 Task: Write the Email ID "softage.1@softage.net" Under New Employee in Process Payment.
Action: Mouse moved to (94, 14)
Screenshot: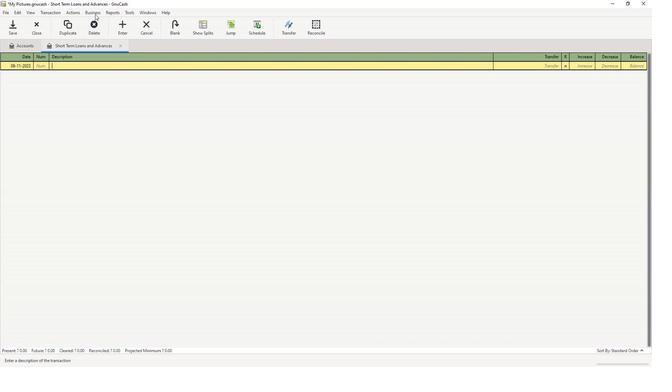 
Action: Mouse pressed left at (94, 14)
Screenshot: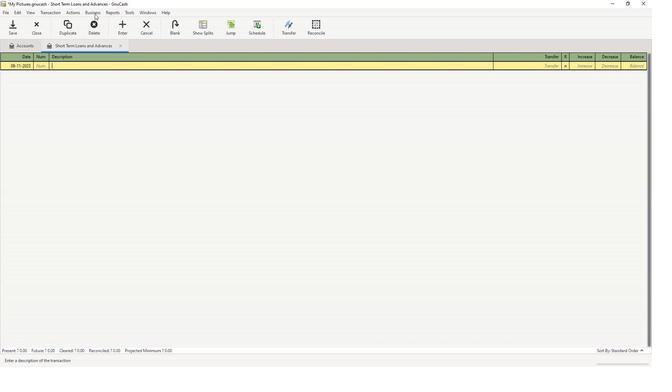 
Action: Mouse moved to (97, 20)
Screenshot: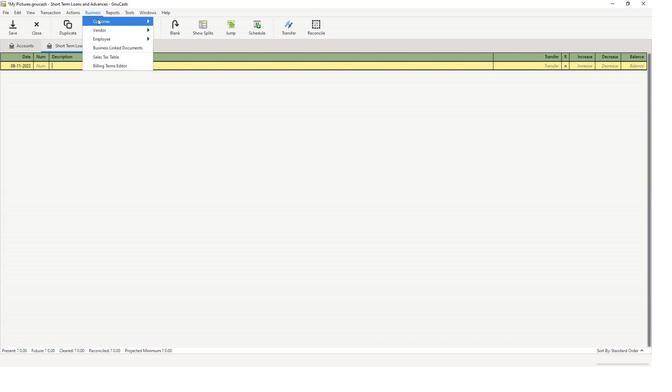 
Action: Mouse pressed left at (97, 20)
Screenshot: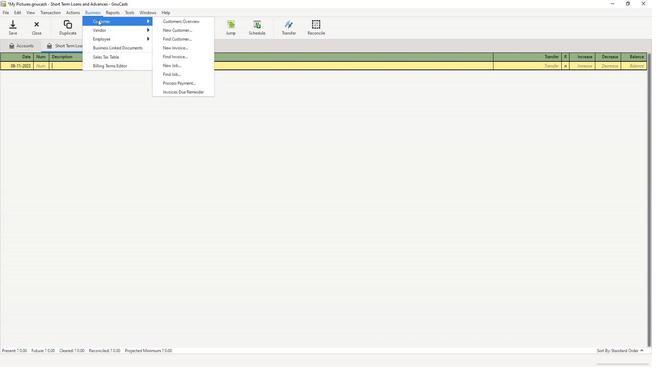 
Action: Mouse moved to (189, 83)
Screenshot: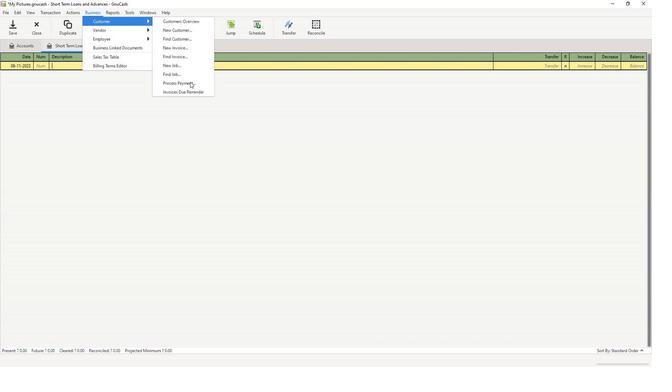 
Action: Mouse pressed left at (189, 83)
Screenshot: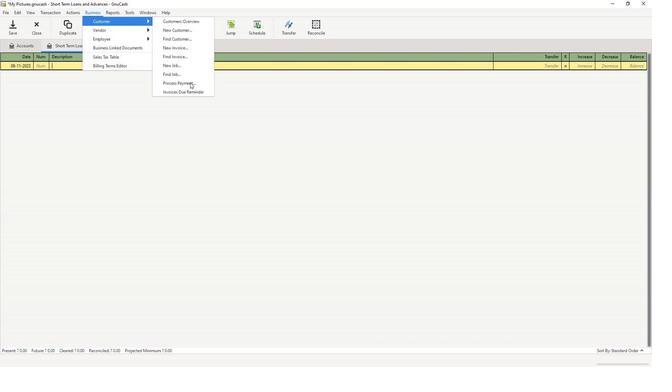 
Action: Mouse moved to (248, 116)
Screenshot: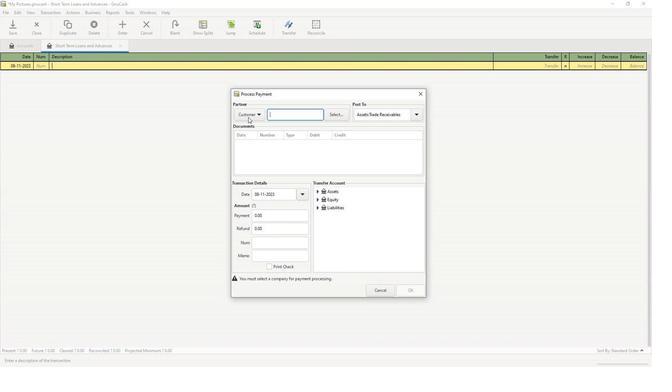 
Action: Mouse pressed left at (248, 116)
Screenshot: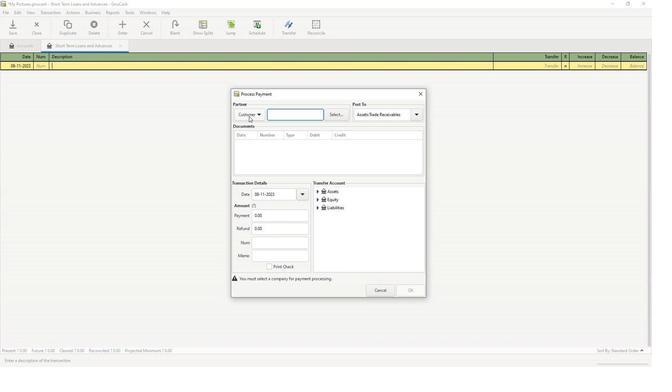 
Action: Mouse moved to (252, 134)
Screenshot: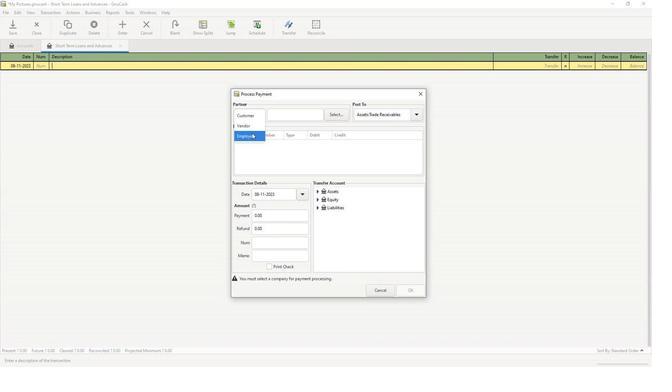
Action: Mouse pressed left at (252, 134)
Screenshot: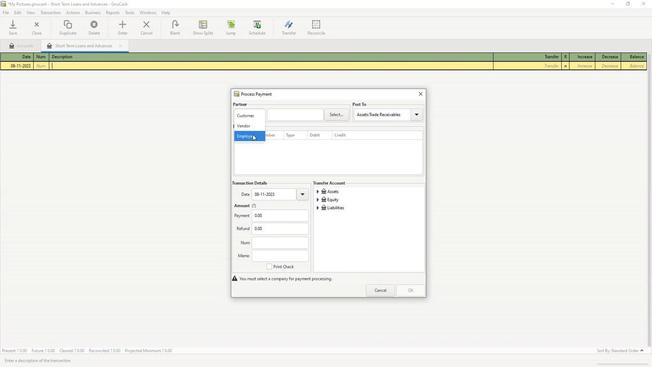 
Action: Mouse moved to (339, 117)
Screenshot: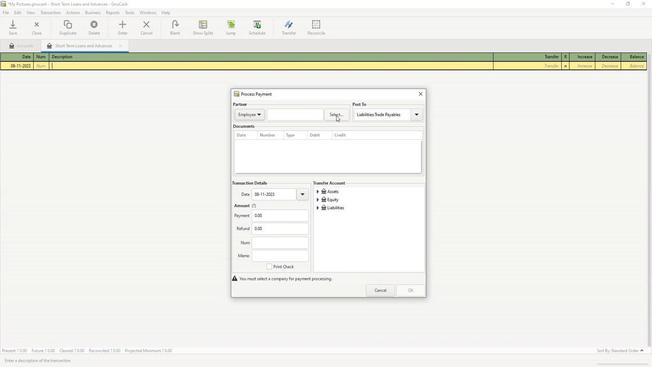
Action: Mouse pressed left at (339, 117)
Screenshot: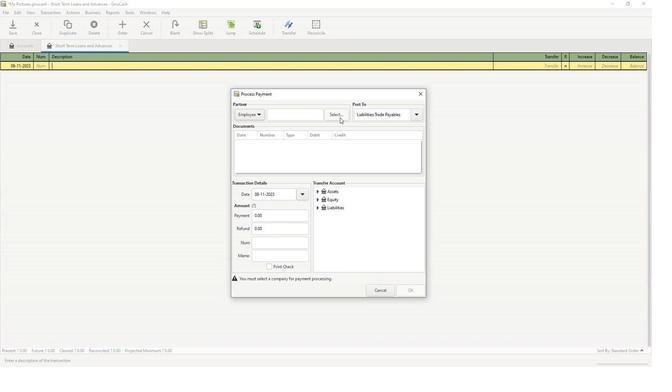 
Action: Mouse moved to (349, 249)
Screenshot: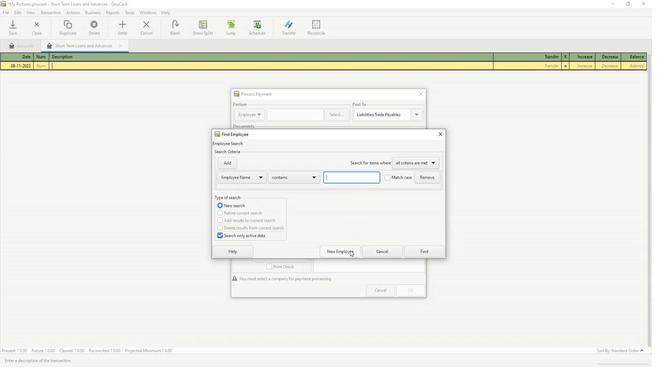 
Action: Mouse pressed left at (349, 249)
Screenshot: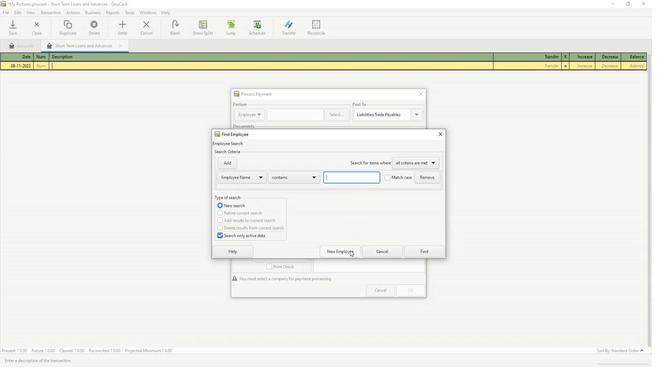 
Action: Mouse moved to (305, 265)
Screenshot: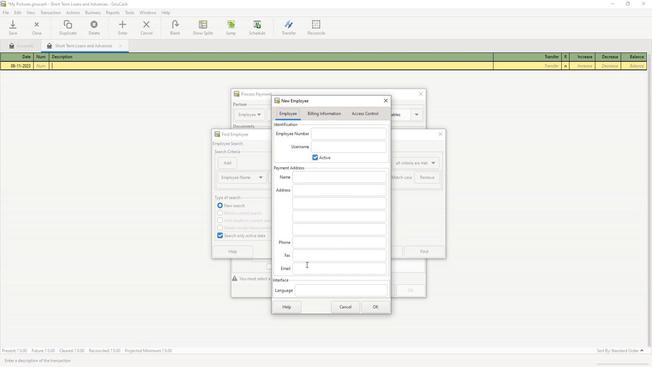 
Action: Mouse pressed left at (305, 265)
Screenshot: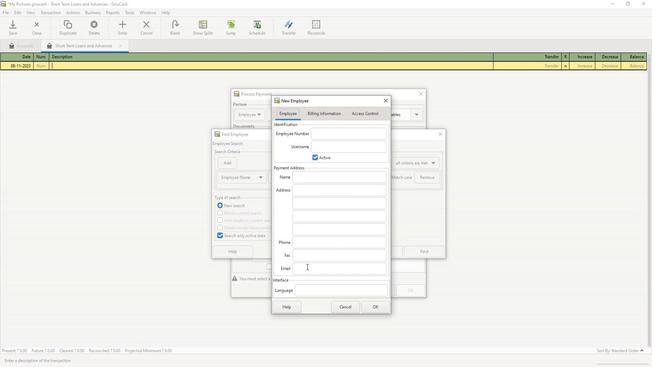 
Action: Key pressed softage.1<Key.shift>@softage.net
Screenshot: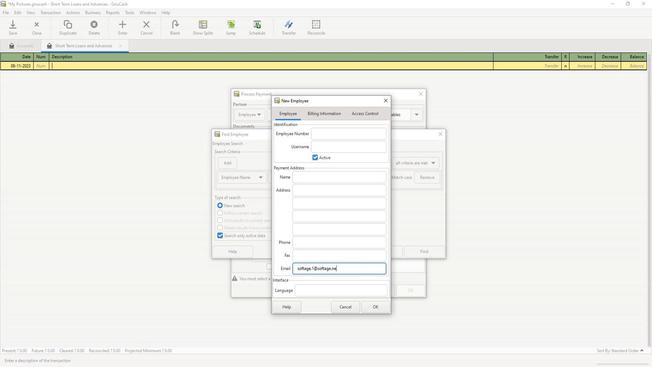 
Action: Mouse moved to (363, 307)
Screenshot: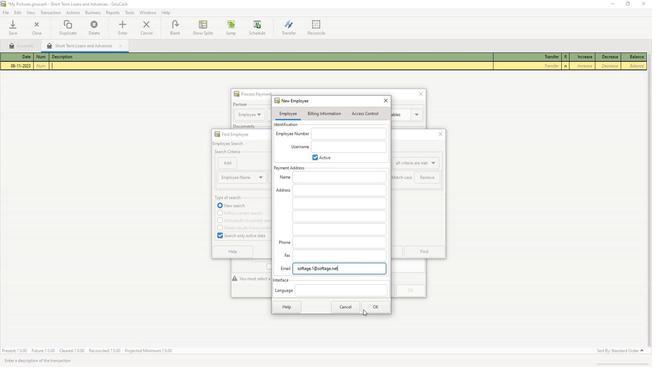 
